 Task: Insert 1 column to the left of column A1.
Action: Mouse pressed left at (70, 194)
Screenshot: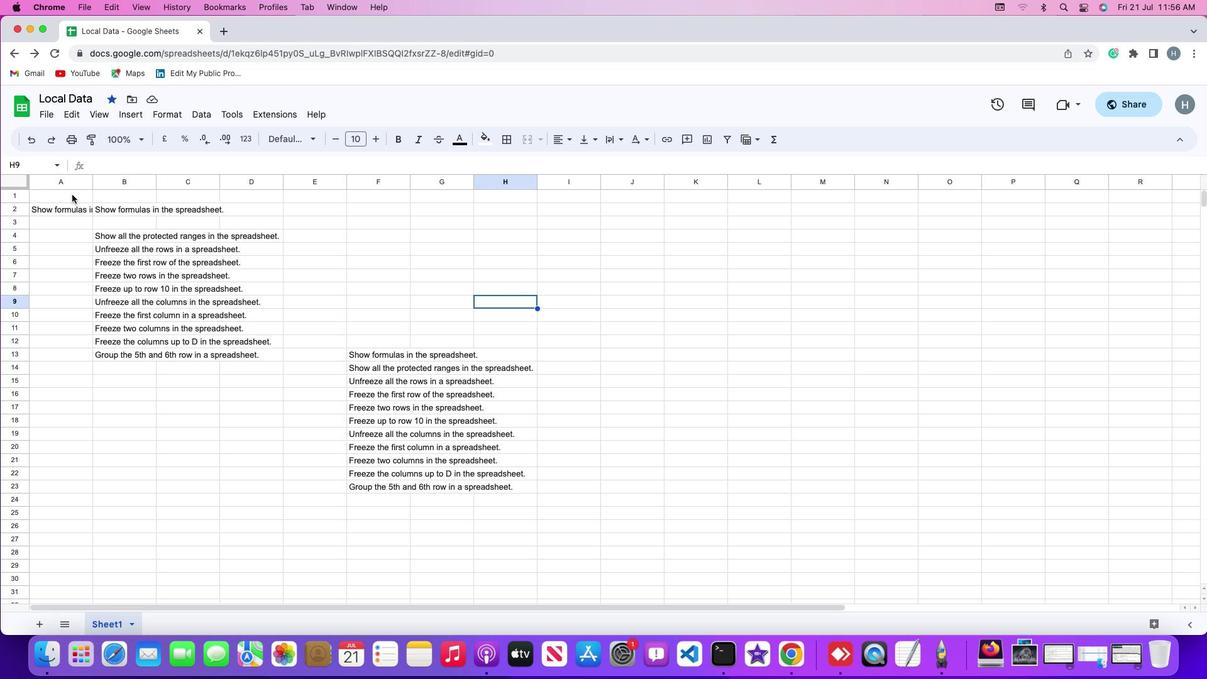 
Action: Mouse moved to (71, 194)
Screenshot: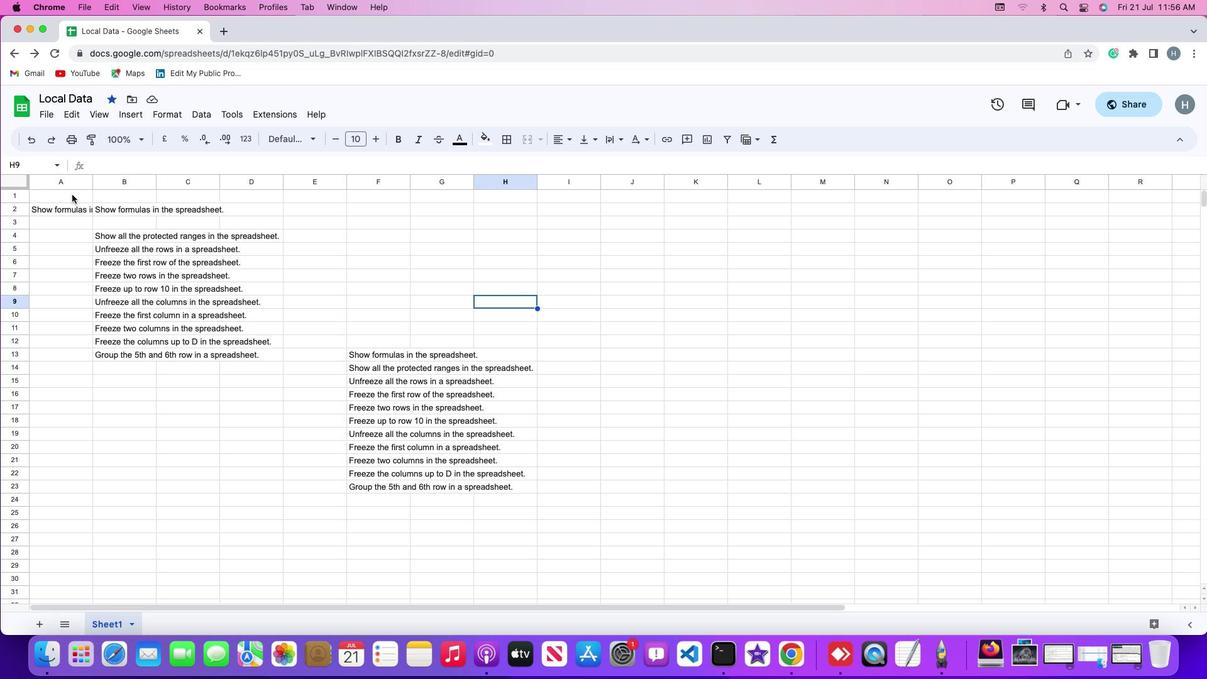 
Action: Mouse pressed left at (71, 194)
Screenshot: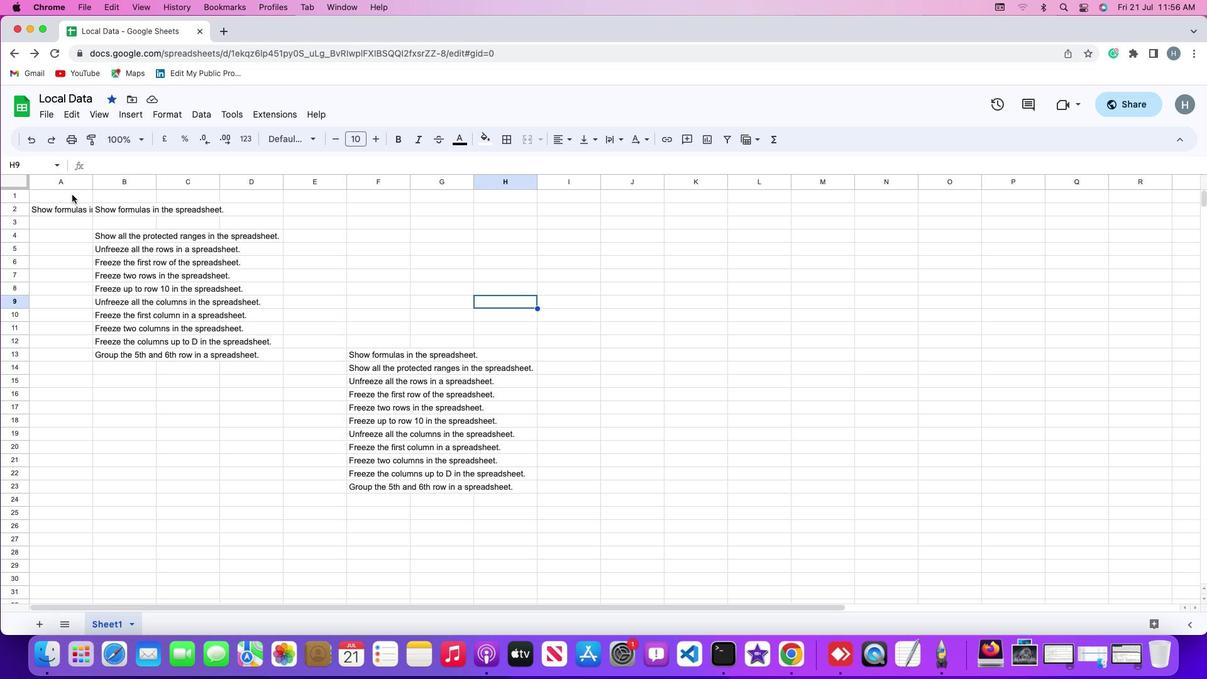 
Action: Mouse moved to (134, 110)
Screenshot: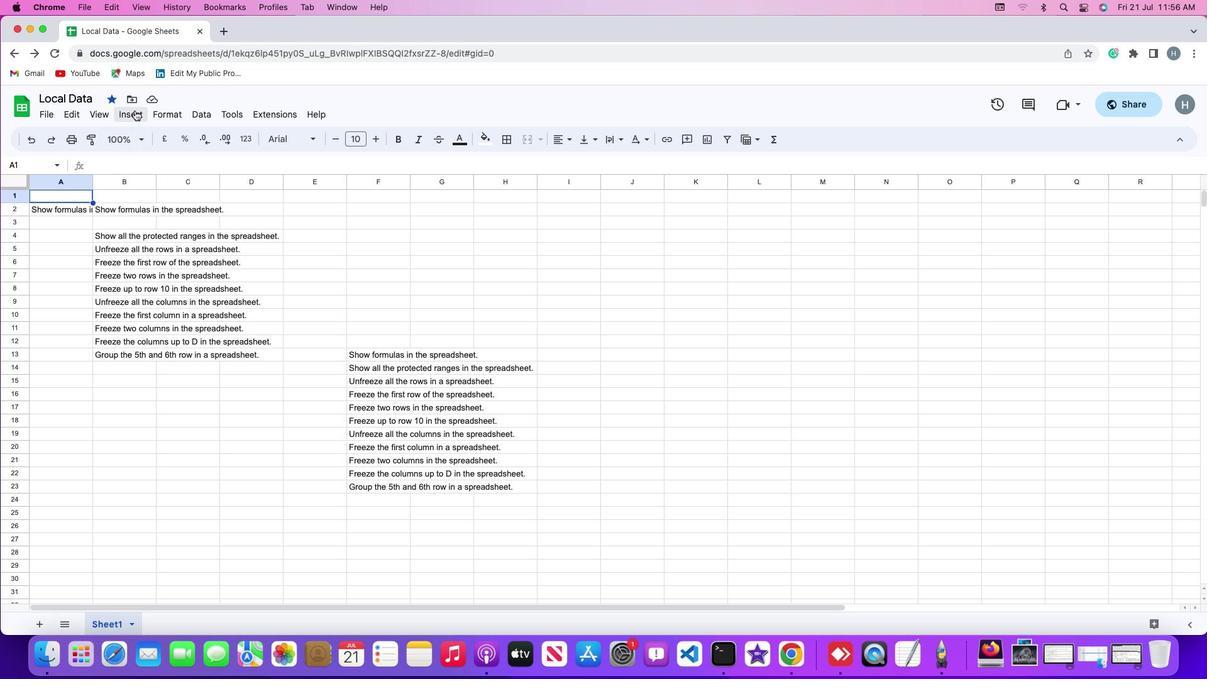 
Action: Mouse pressed left at (134, 110)
Screenshot: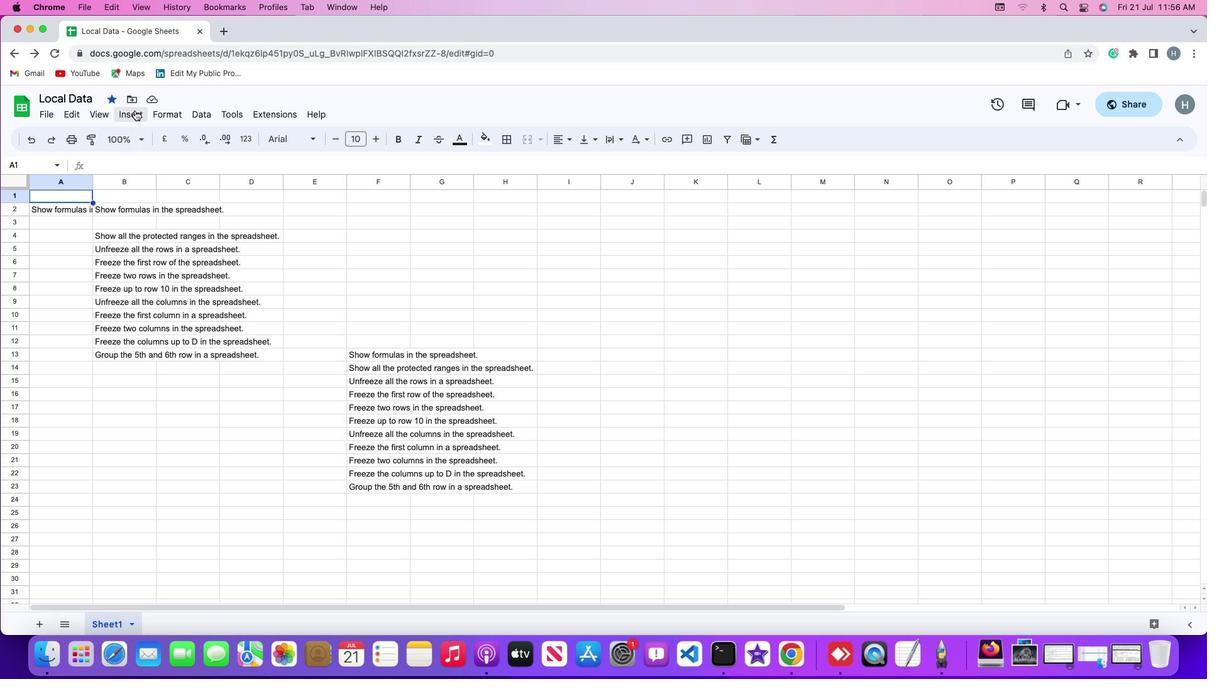 
Action: Mouse moved to (365, 182)
Screenshot: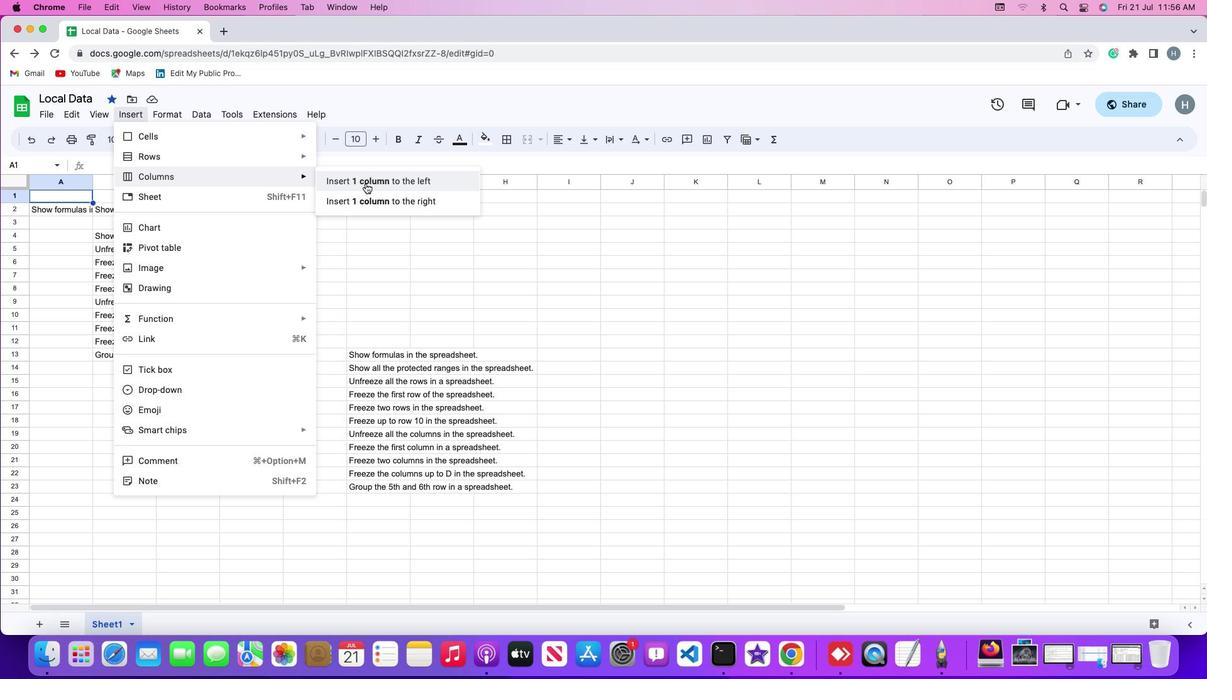 
Action: Mouse pressed left at (365, 182)
Screenshot: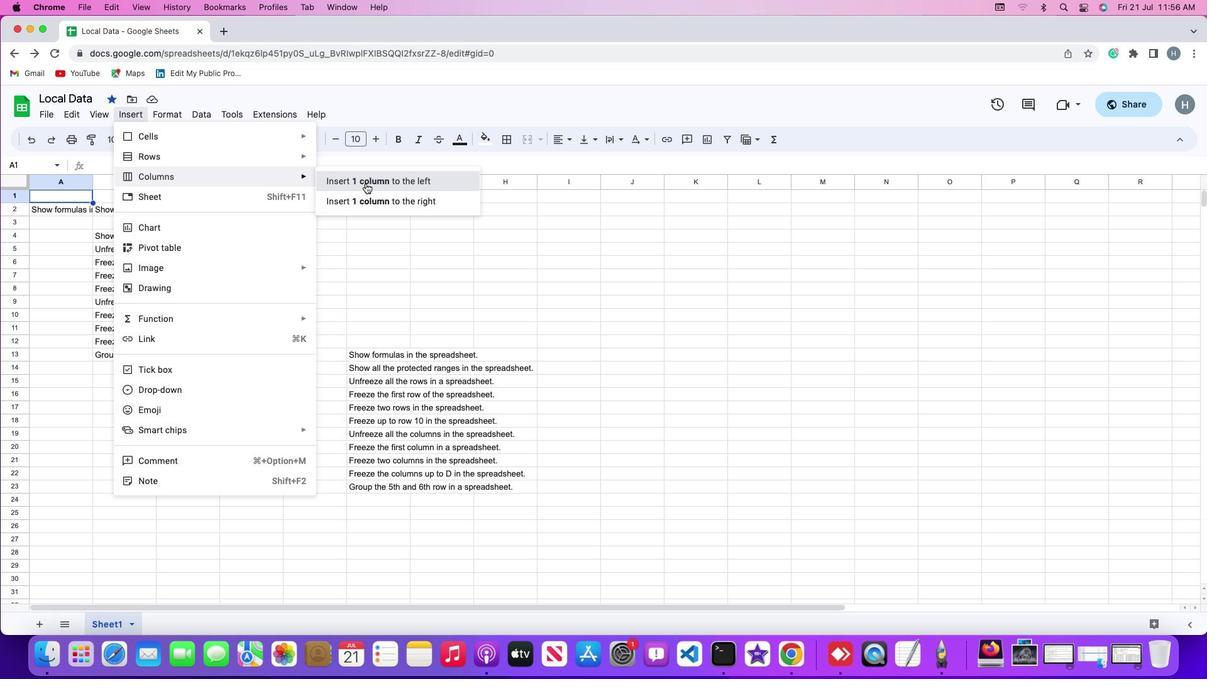 
Action: Mouse moved to (403, 272)
Screenshot: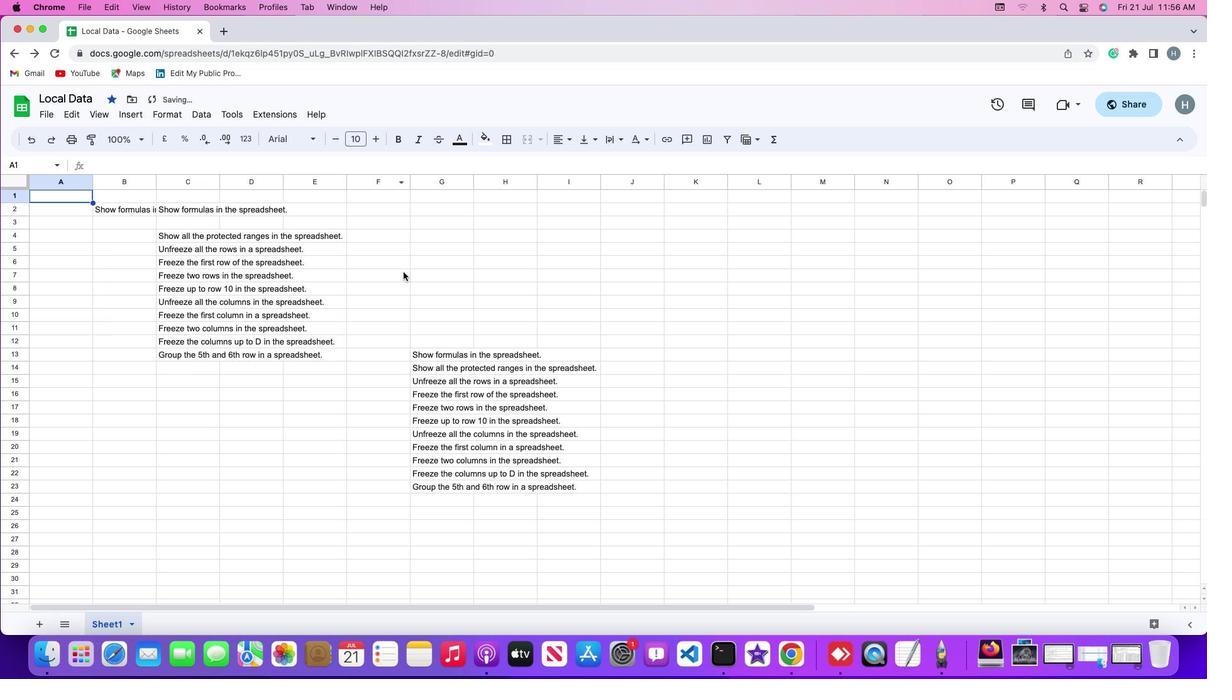 
